 Task: Add the task  Integrate a new third-party shipping system for an e-commerce website to the section Code Crusade in the project AgileMastery and add a Due Date to the respective task as 2024/04/06
Action: Mouse moved to (84, 265)
Screenshot: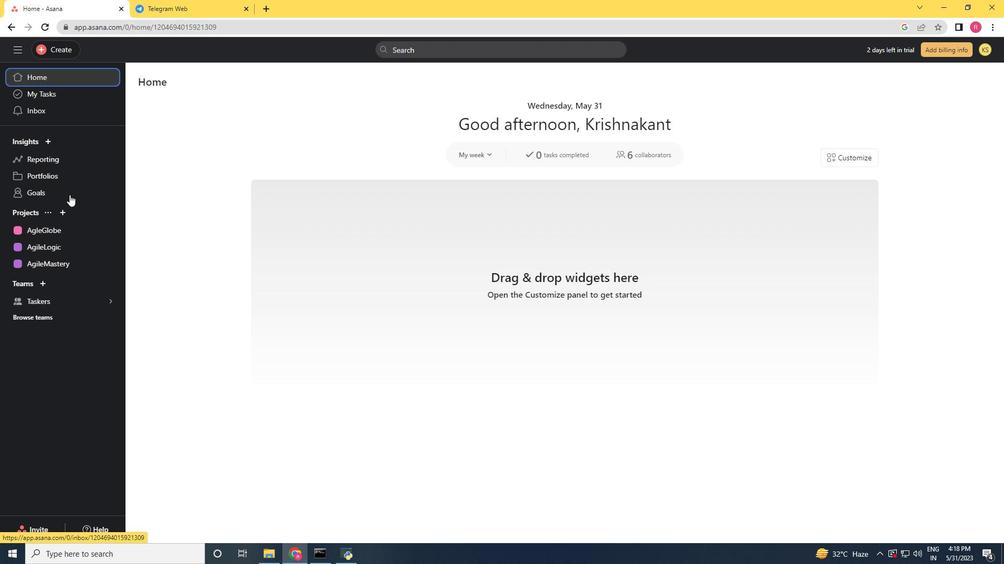 
Action: Mouse pressed left at (84, 265)
Screenshot: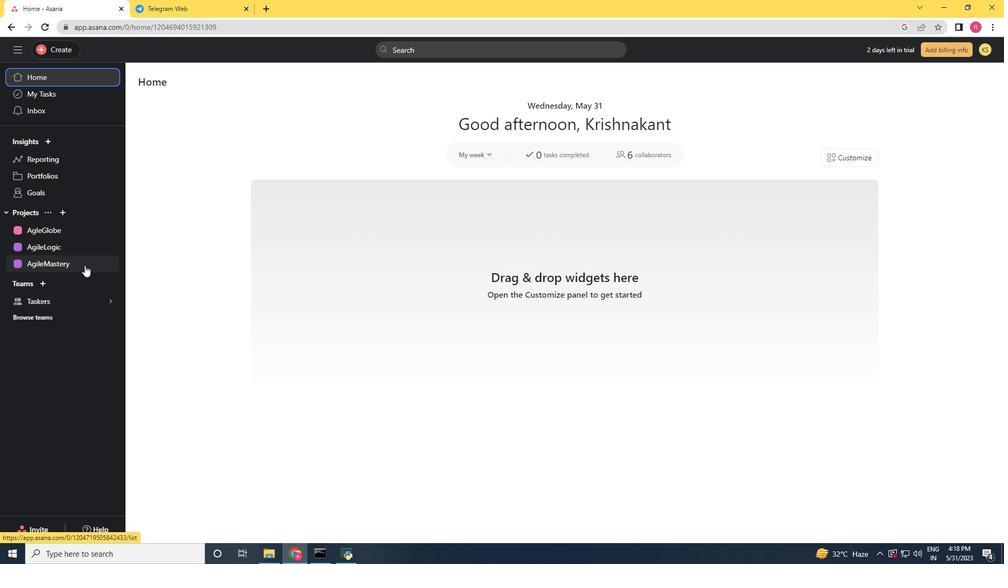 
Action: Mouse moved to (620, 229)
Screenshot: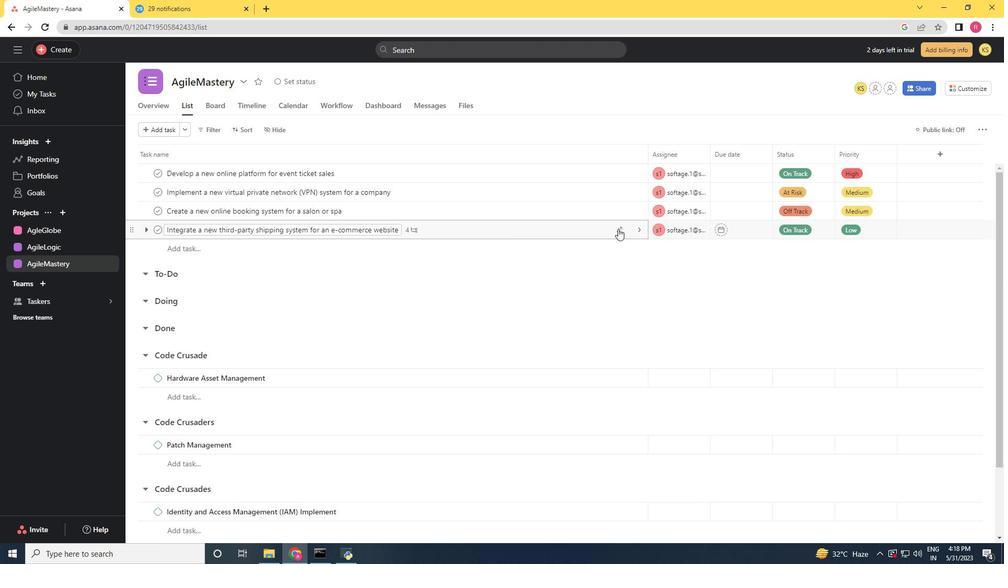 
Action: Mouse pressed left at (620, 229)
Screenshot: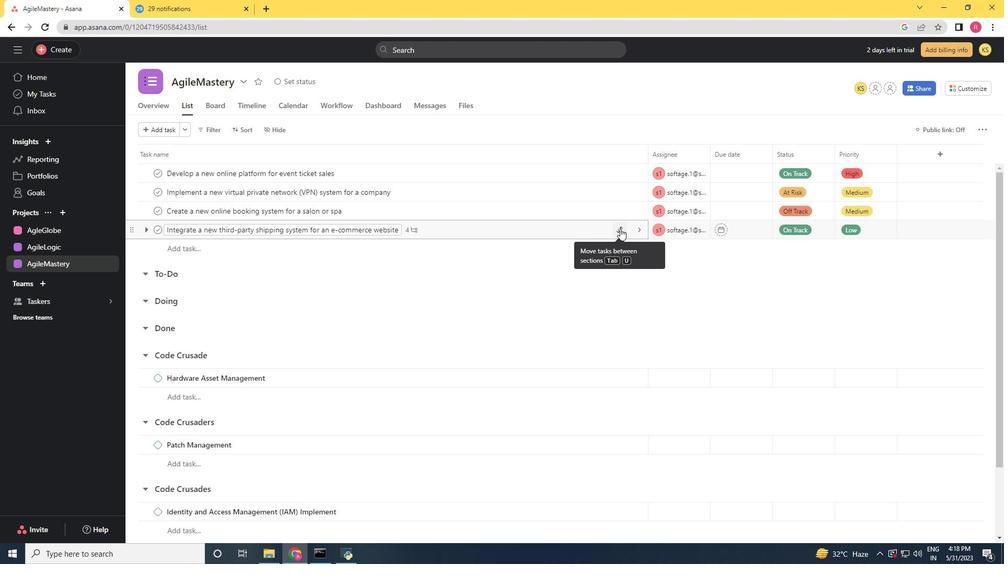 
Action: Mouse moved to (600, 341)
Screenshot: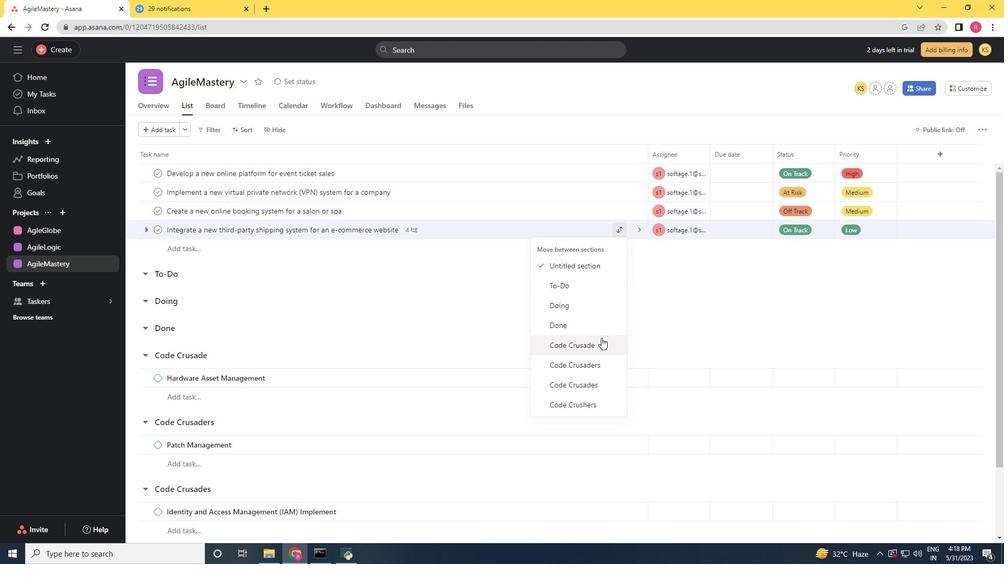 
Action: Mouse pressed left at (600, 341)
Screenshot: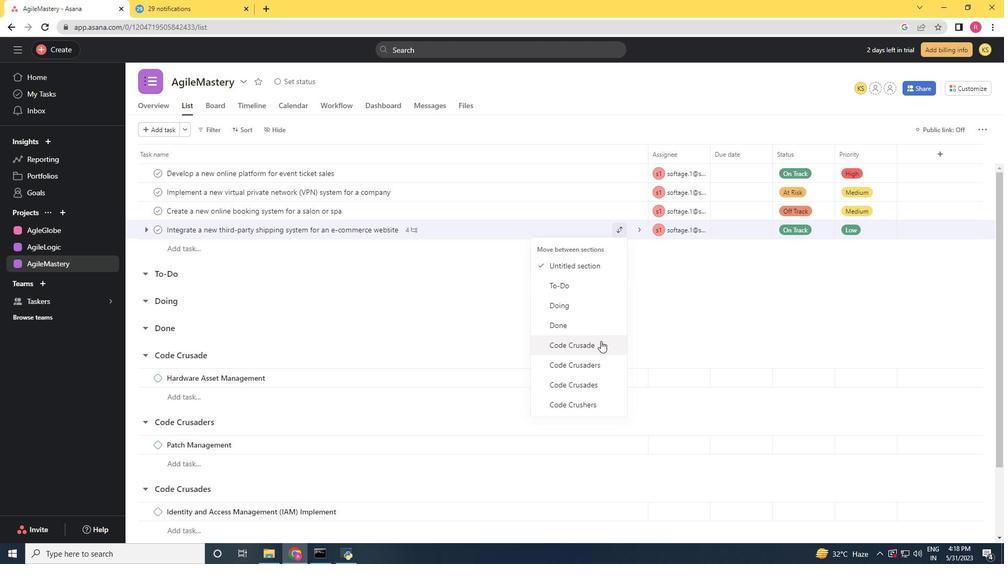 
Action: Mouse moved to (479, 360)
Screenshot: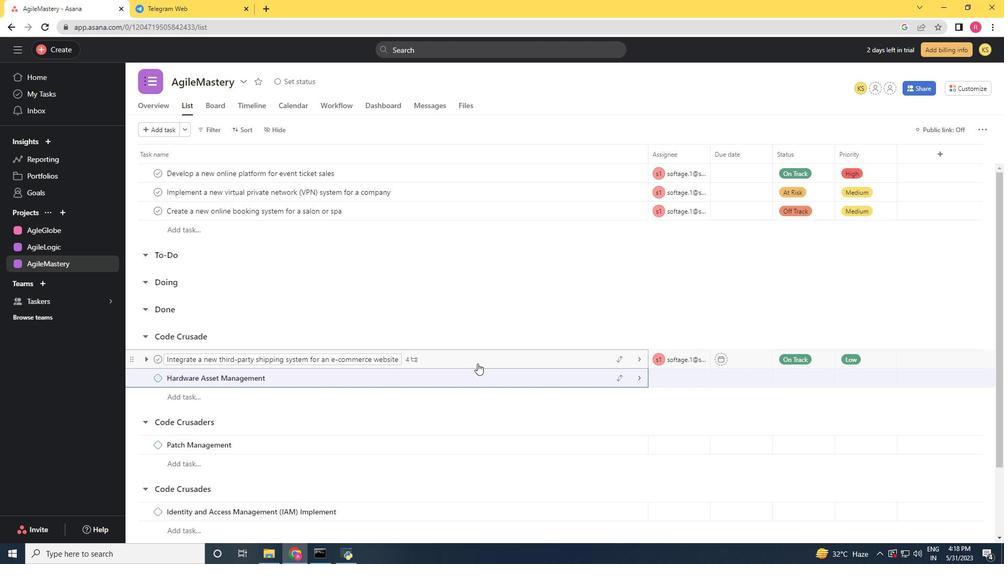 
Action: Mouse pressed left at (479, 360)
Screenshot: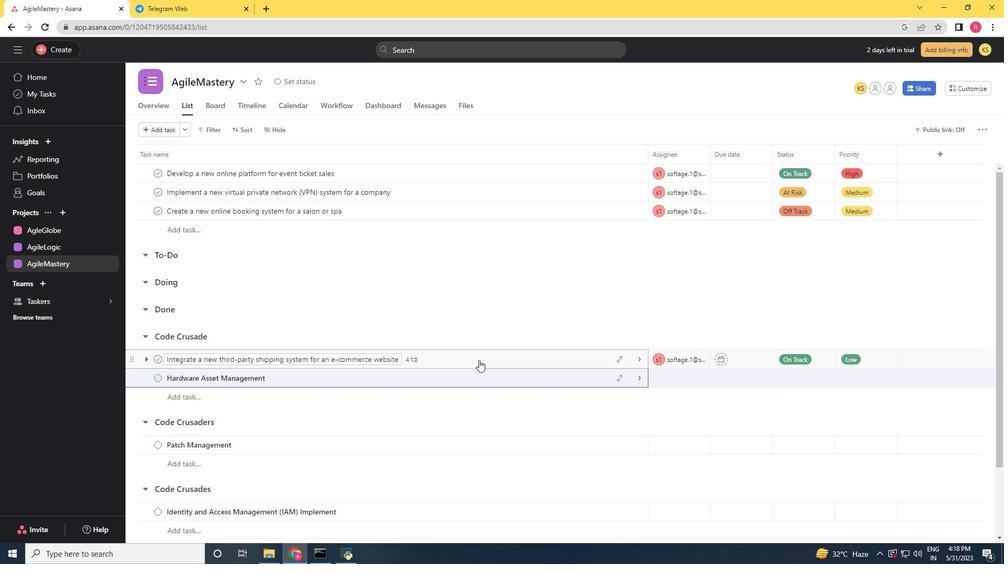 
Action: Mouse moved to (755, 225)
Screenshot: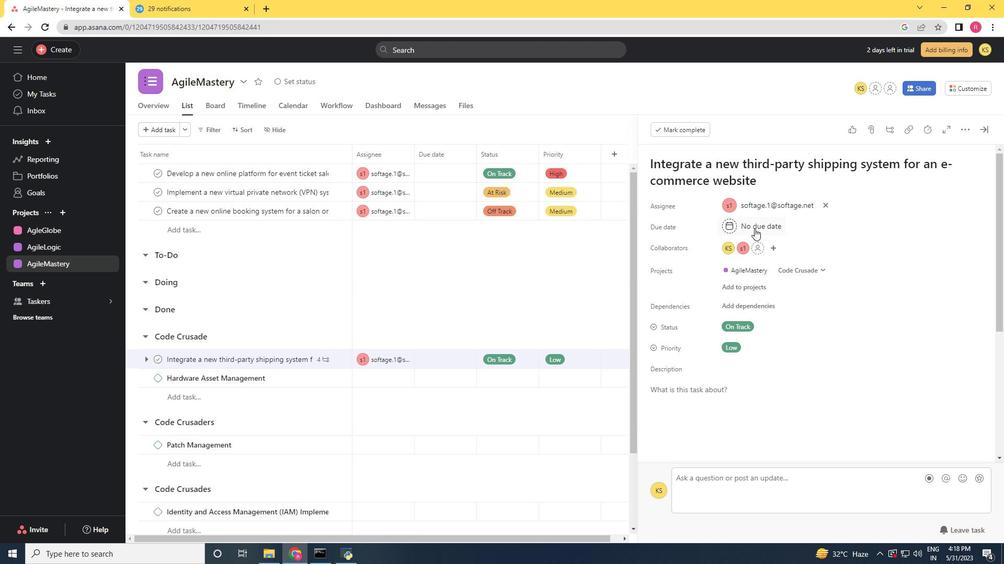 
Action: Mouse pressed left at (755, 225)
Screenshot: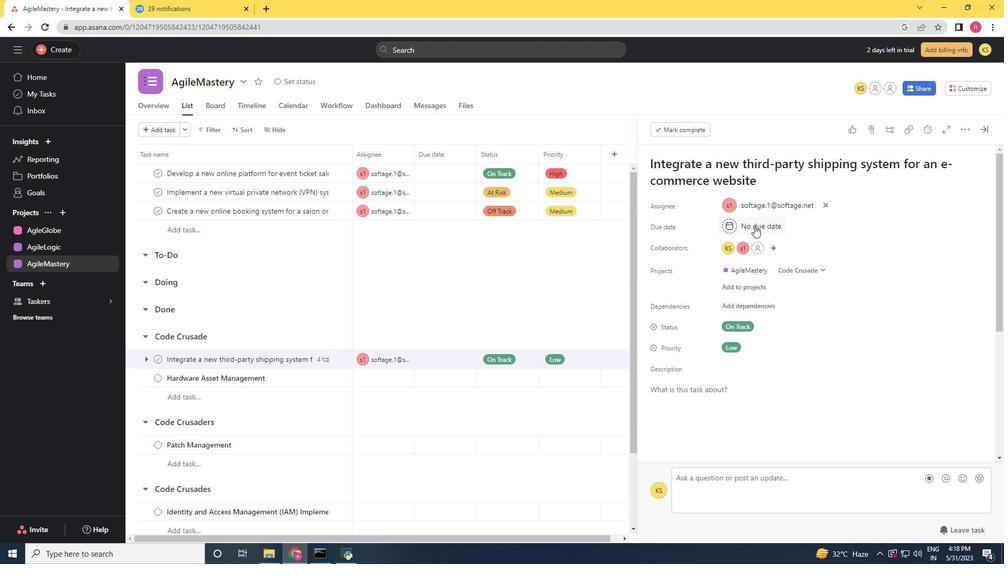 
Action: Mouse moved to (850, 279)
Screenshot: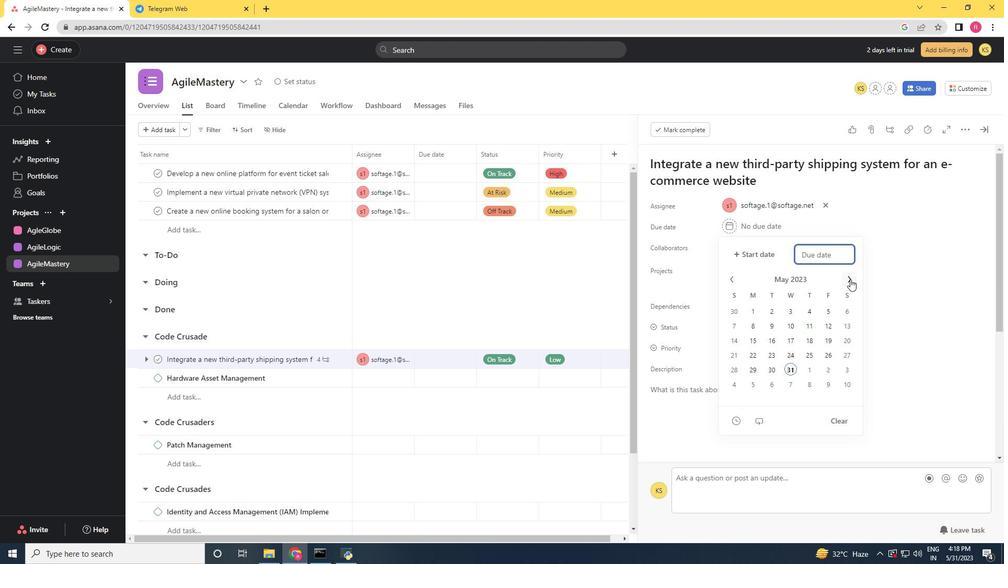 
Action: Mouse pressed left at (850, 279)
Screenshot: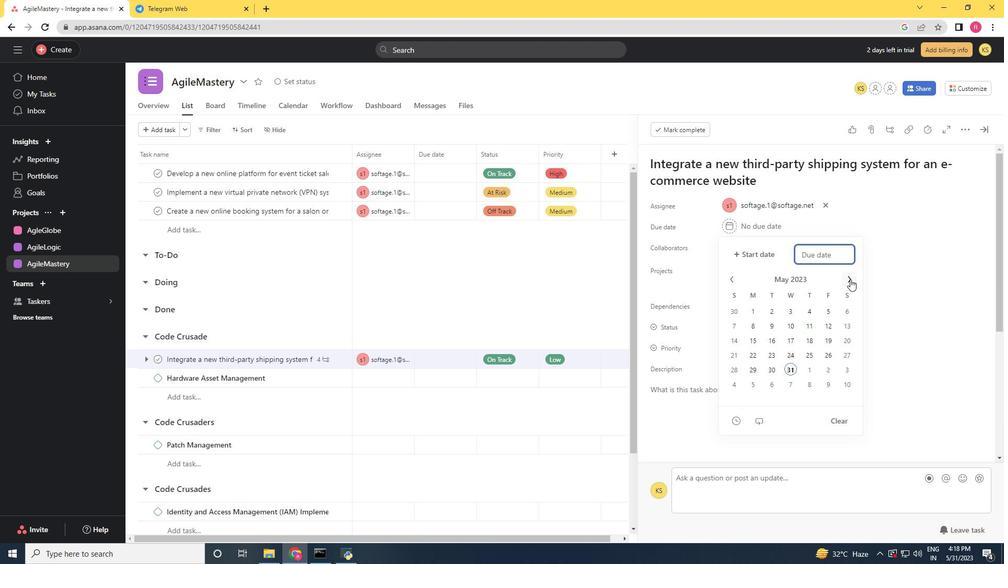 
Action: Mouse pressed left at (850, 279)
Screenshot: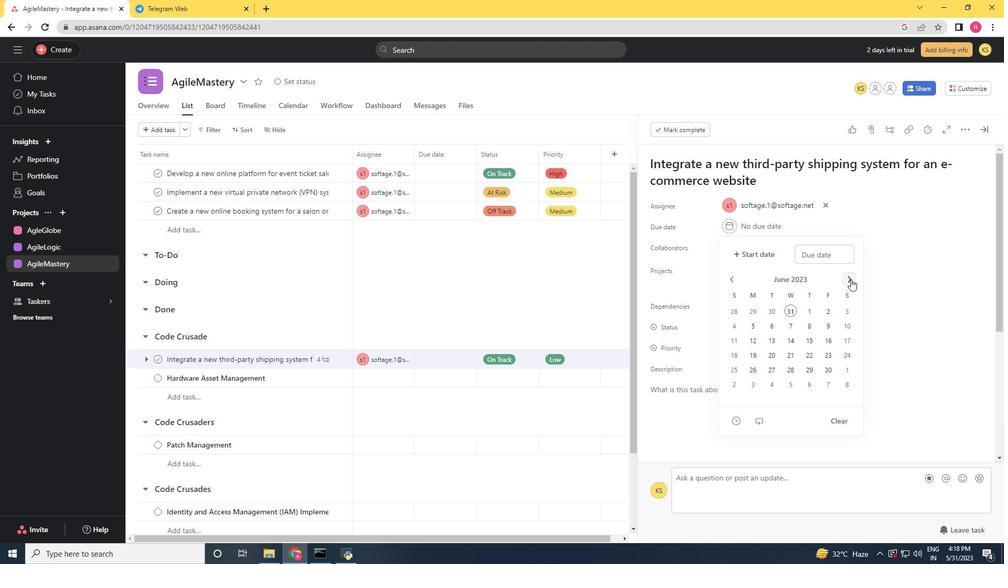 
Action: Mouse moved to (851, 279)
Screenshot: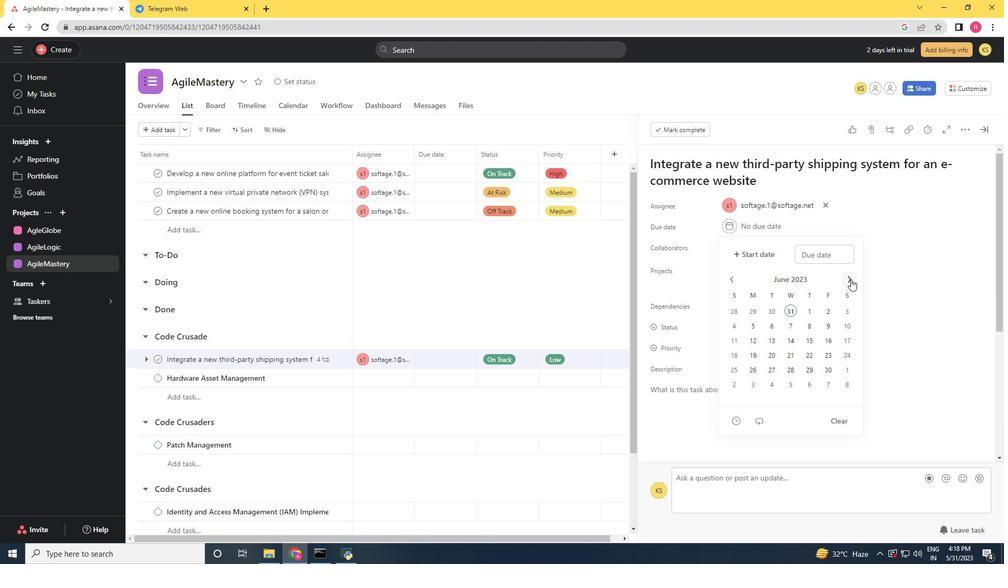 
Action: Mouse pressed left at (851, 279)
Screenshot: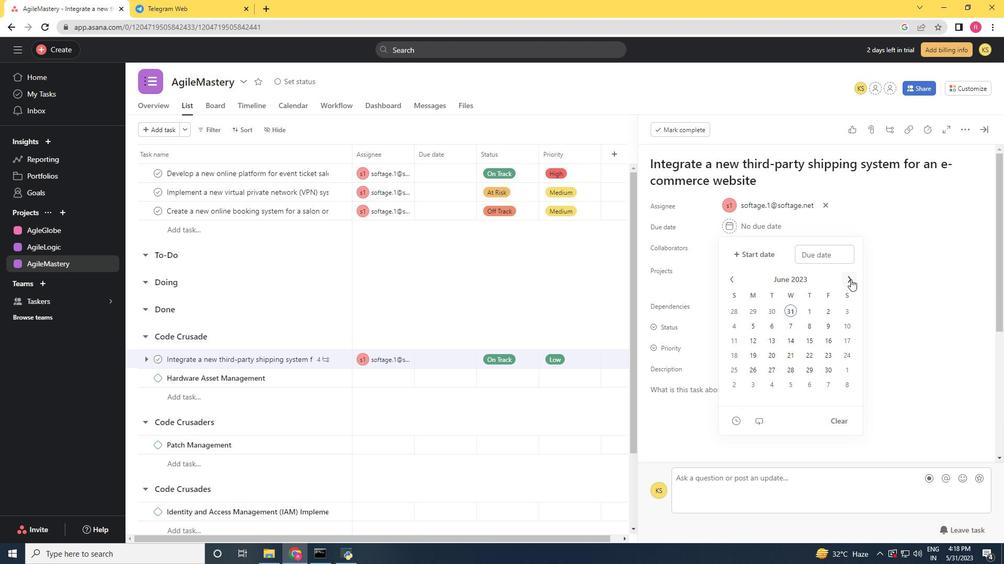 
Action: Mouse moved to (852, 279)
Screenshot: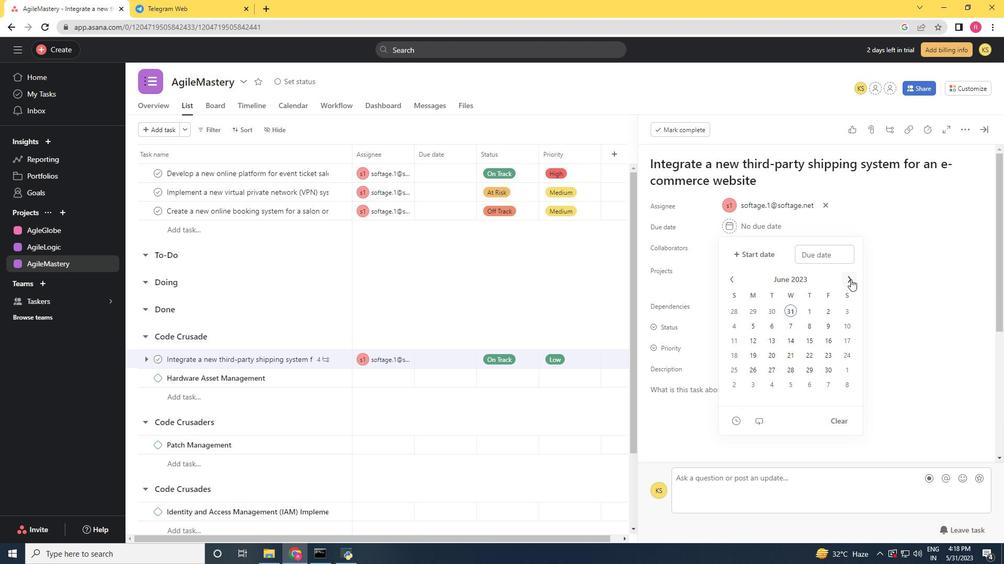 
Action: Mouse pressed left at (852, 279)
Screenshot: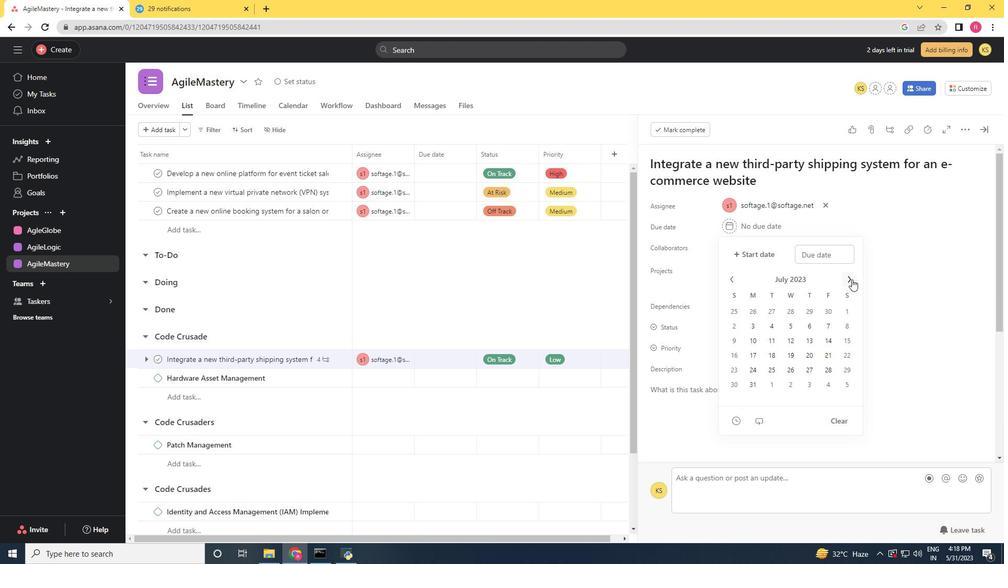 
Action: Mouse pressed left at (852, 279)
Screenshot: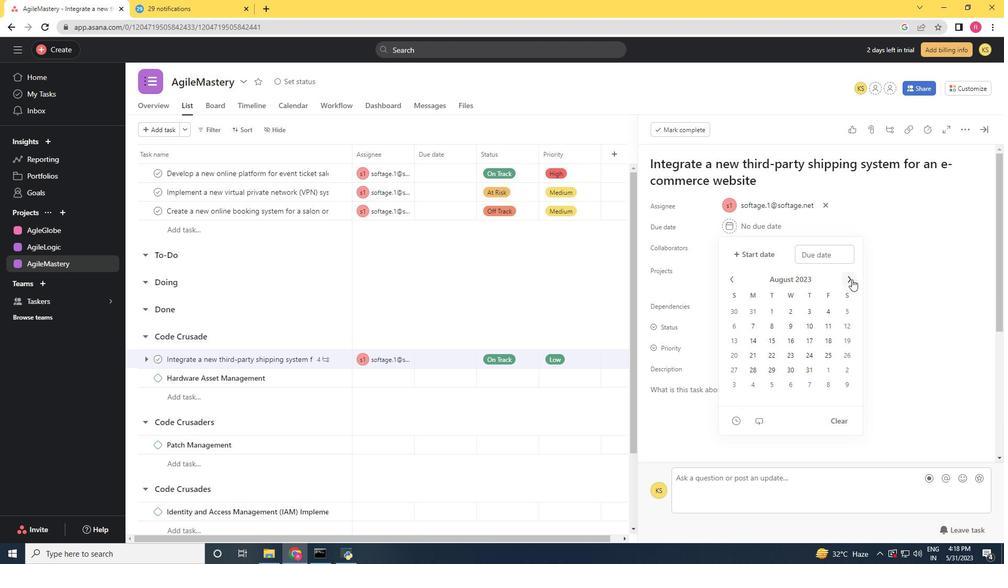 
Action: Mouse moved to (852, 279)
Screenshot: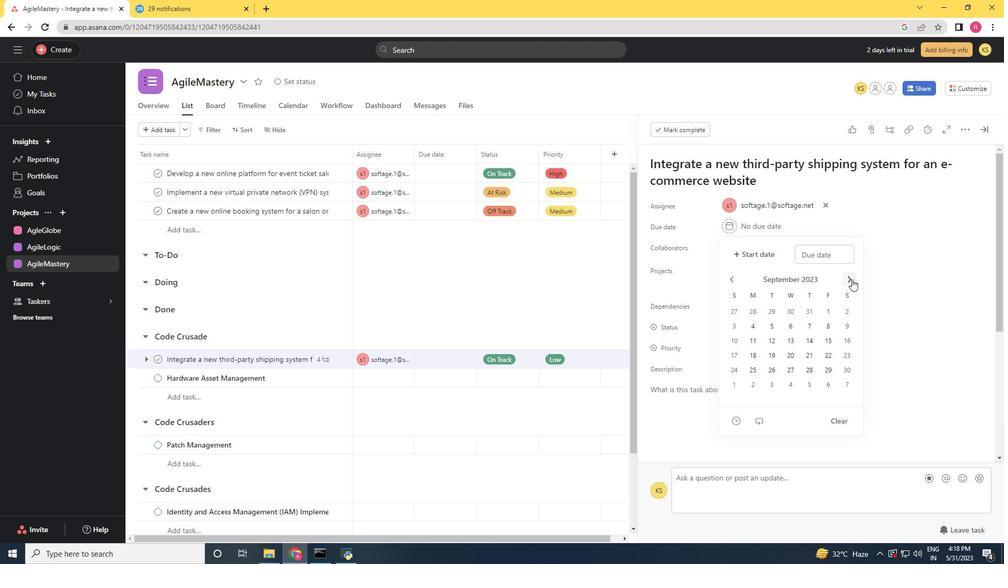 
Action: Mouse pressed left at (852, 279)
Screenshot: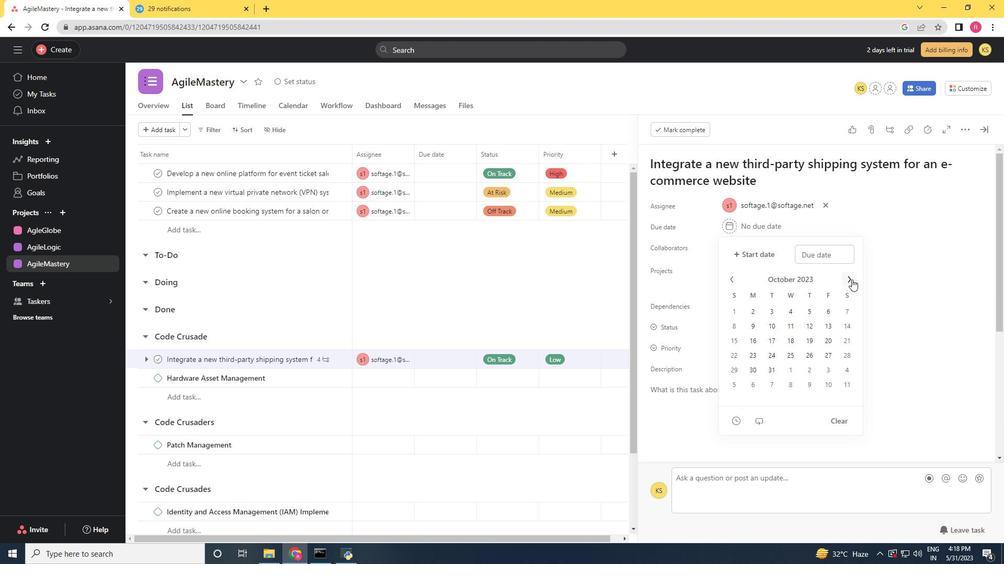 
Action: Mouse pressed left at (852, 279)
Screenshot: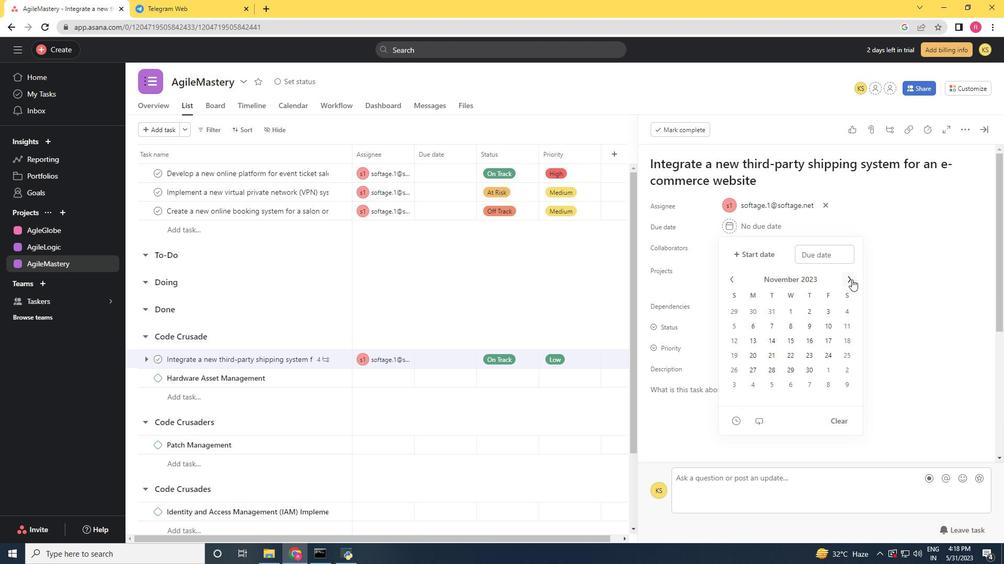 
Action: Mouse pressed left at (852, 279)
Screenshot: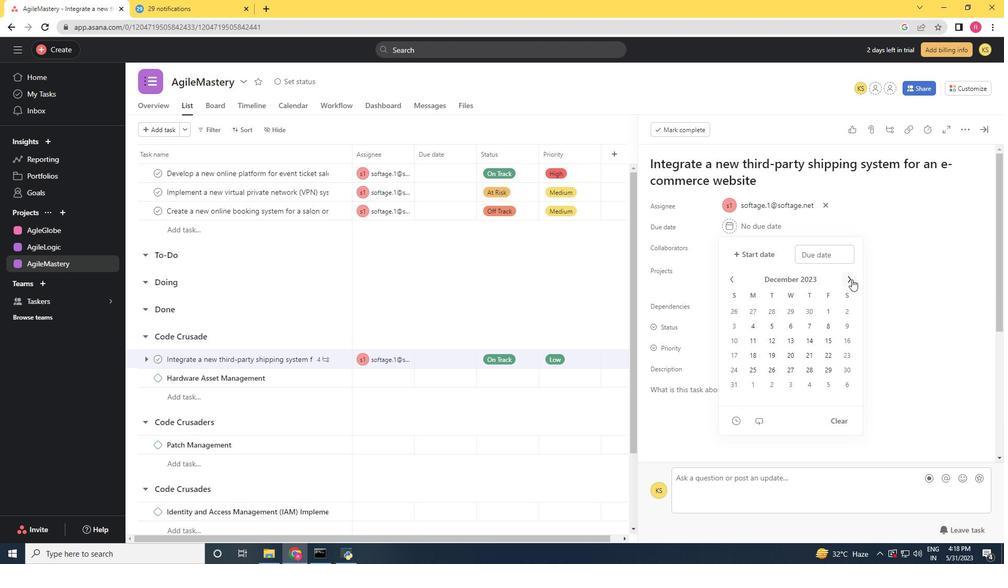 
Action: Mouse moved to (852, 279)
Screenshot: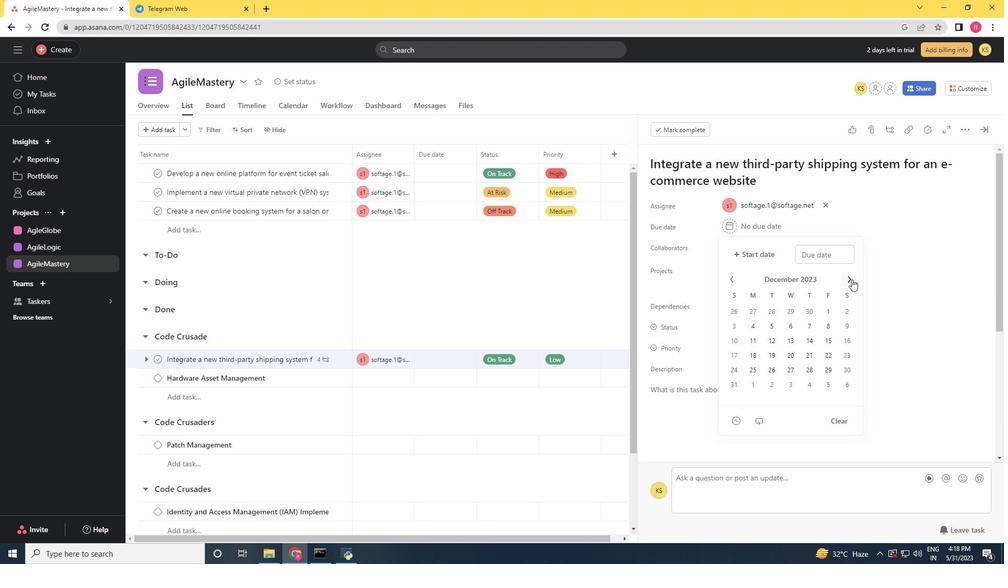 
Action: Mouse pressed left at (852, 279)
Screenshot: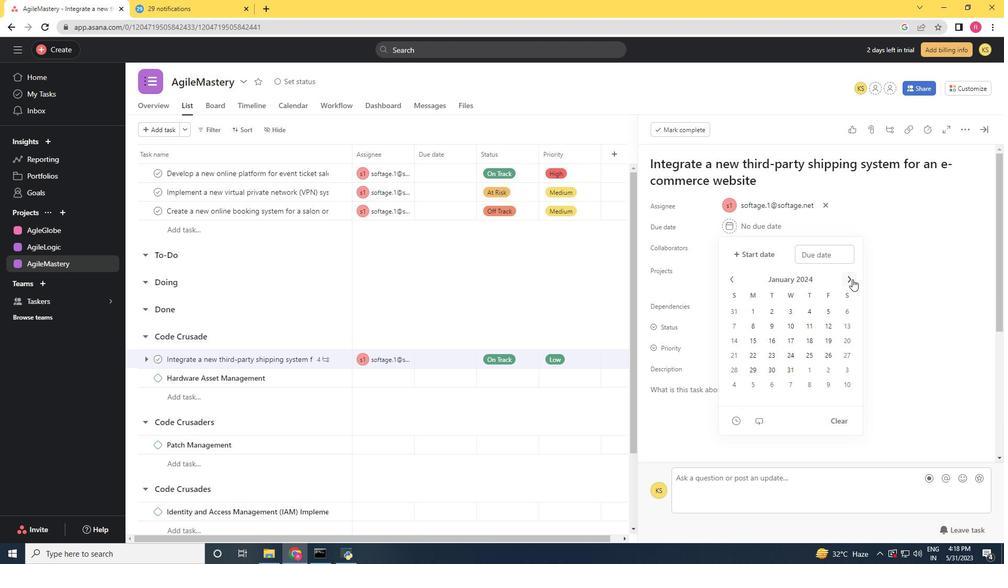 
Action: Mouse pressed left at (852, 279)
Screenshot: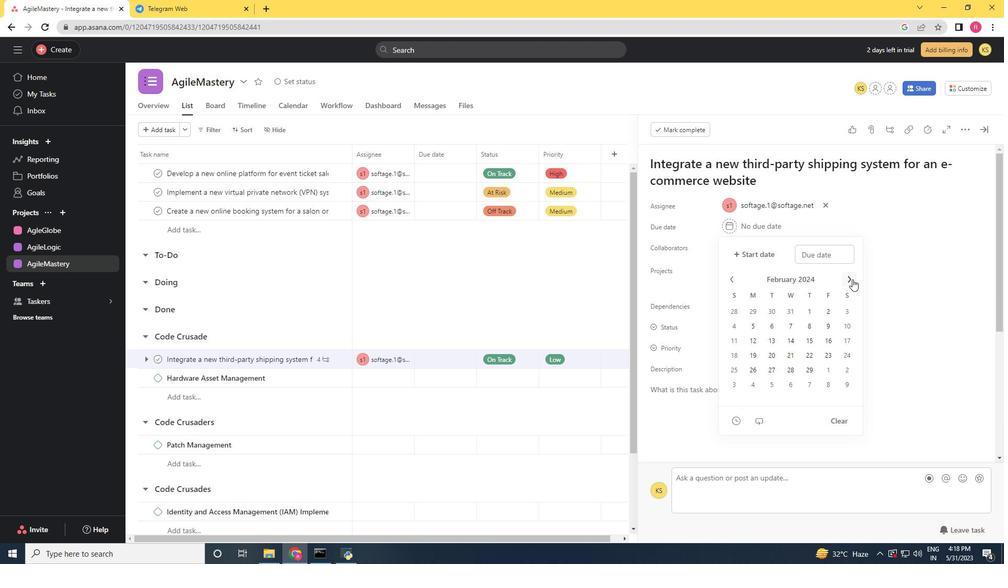 
Action: Mouse moved to (852, 279)
Screenshot: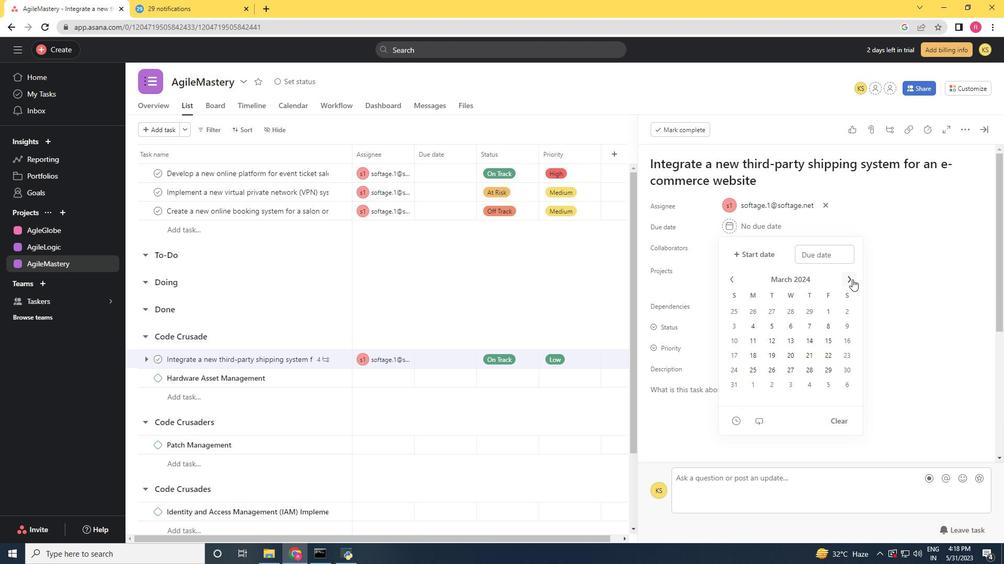 
Action: Mouse pressed left at (852, 279)
Screenshot: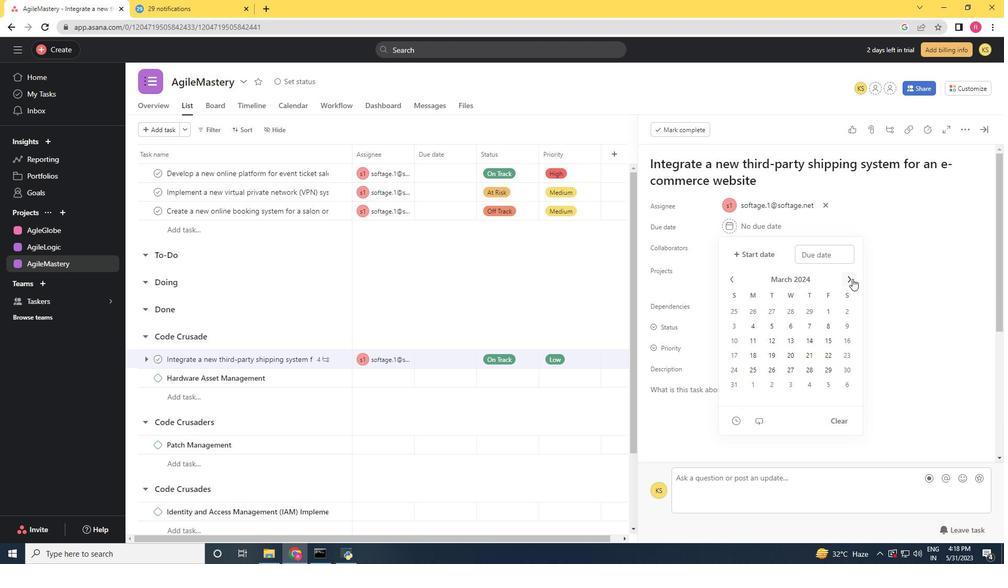 
Action: Mouse moved to (851, 314)
Screenshot: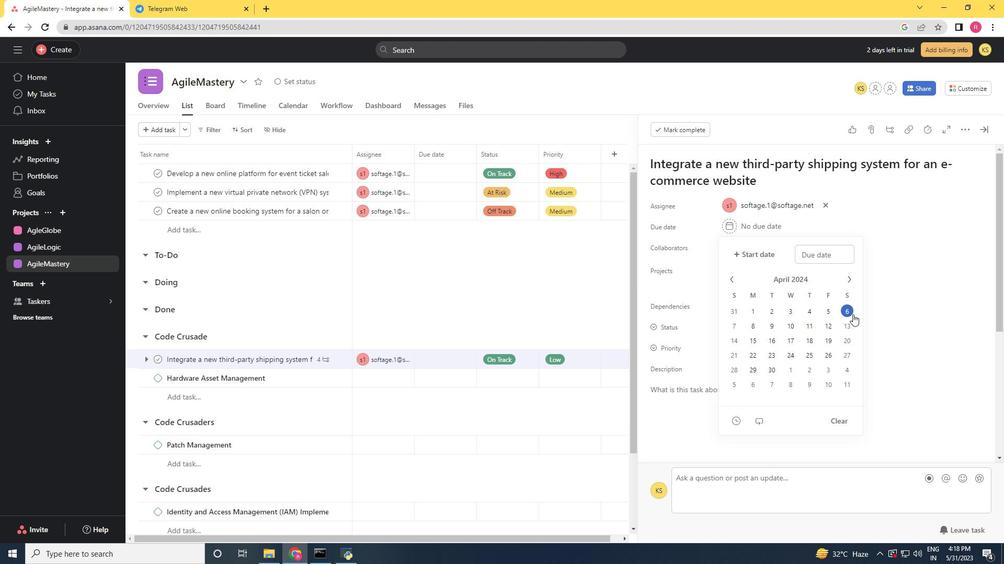 
Action: Mouse pressed left at (851, 314)
Screenshot: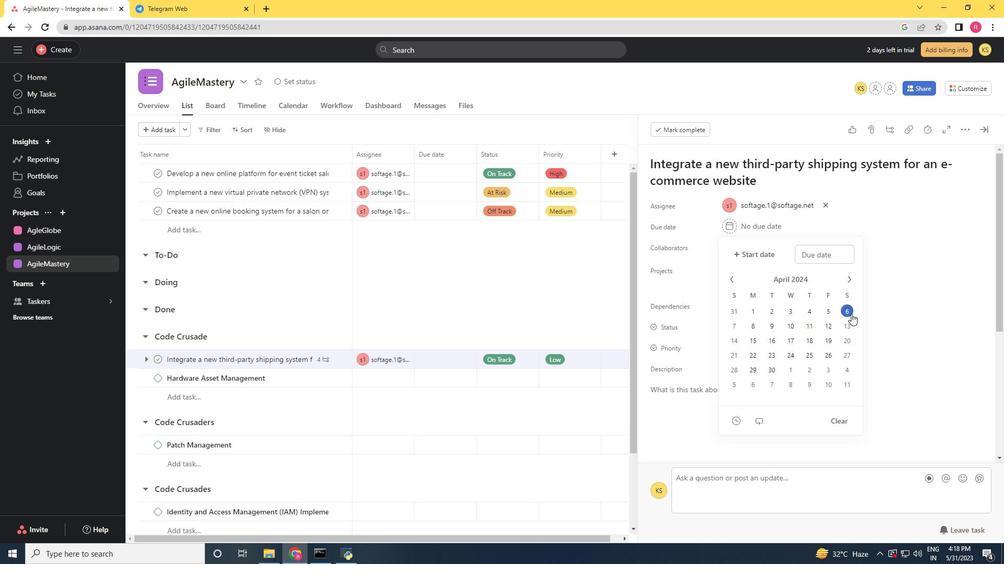 
Action: Mouse moved to (949, 310)
Screenshot: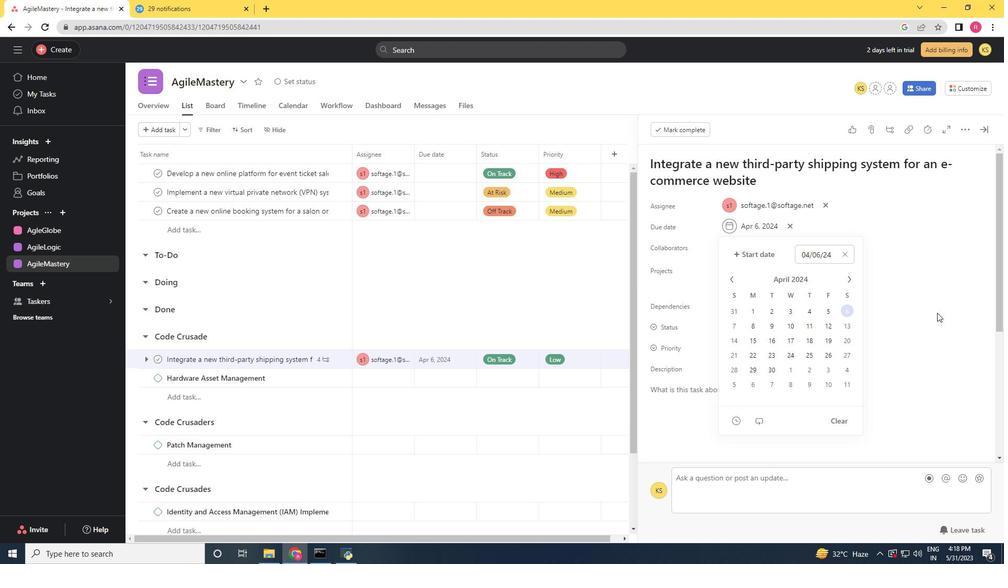 
Action: Mouse pressed left at (949, 310)
Screenshot: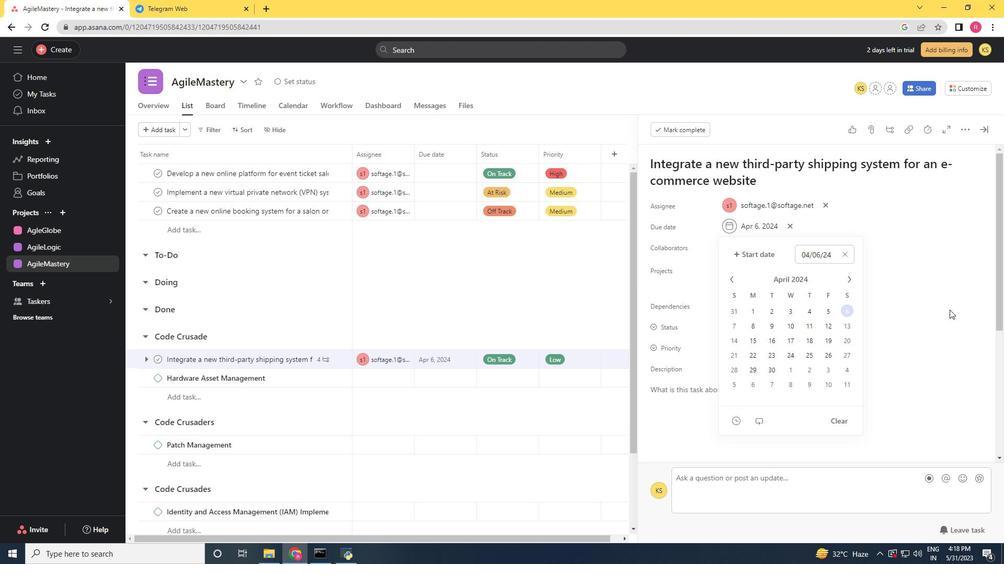 
Action: Mouse moved to (1003, 246)
Screenshot: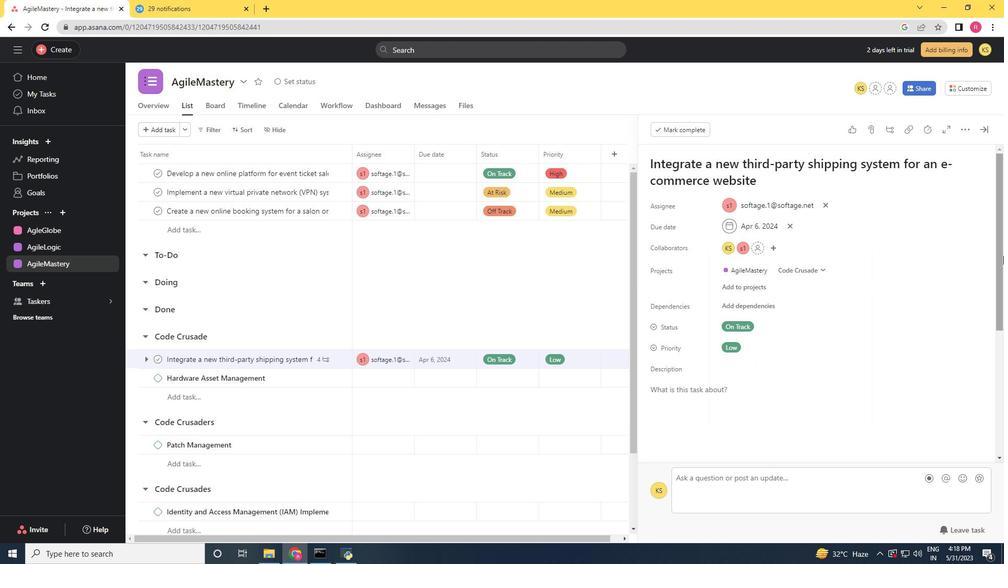 
